 Task: Add 'New Email' to the Quick Access Toolbar in Outlook.
Action: Mouse moved to (48, 30)
Screenshot: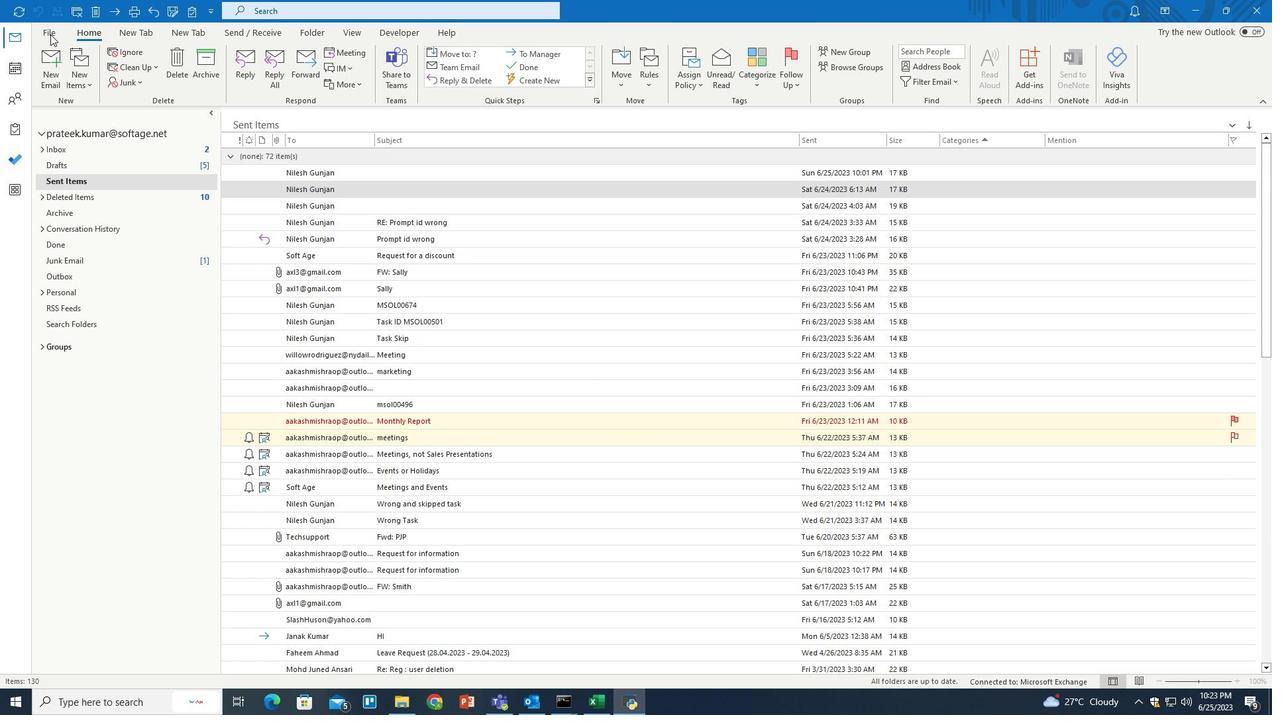 
Action: Mouse pressed left at (48, 30)
Screenshot: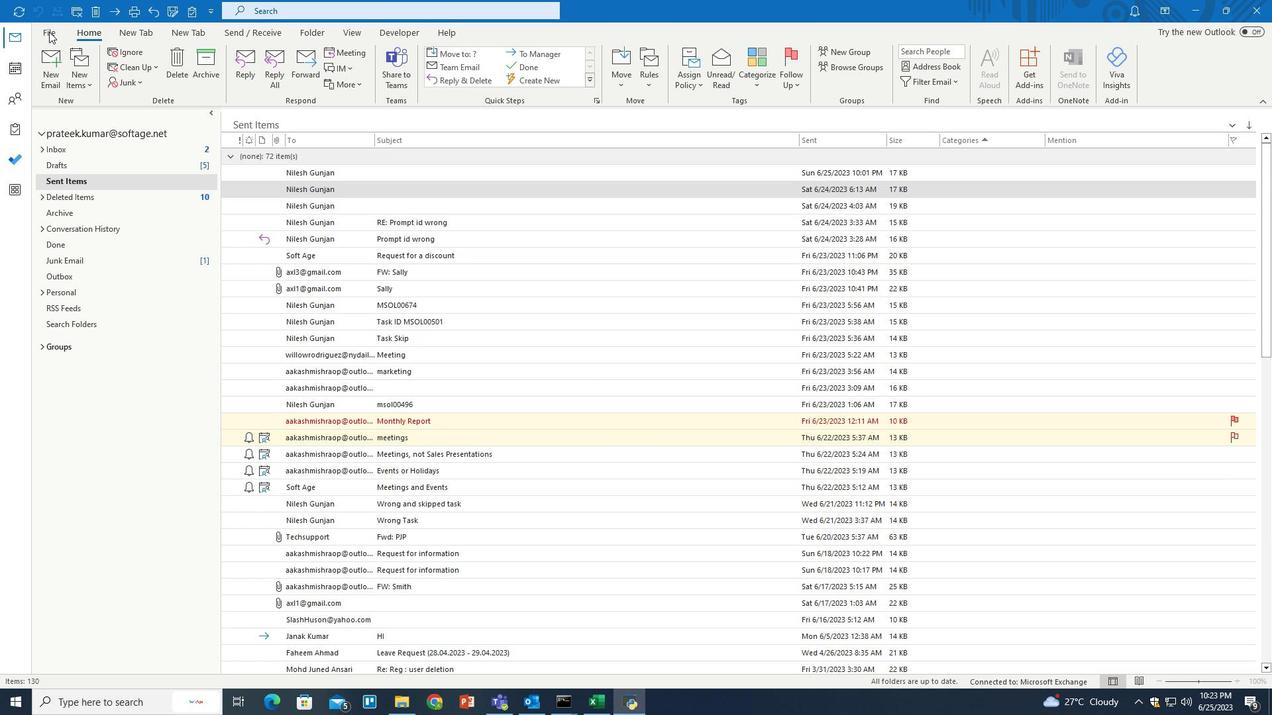 
Action: Mouse pressed left at (48, 30)
Screenshot: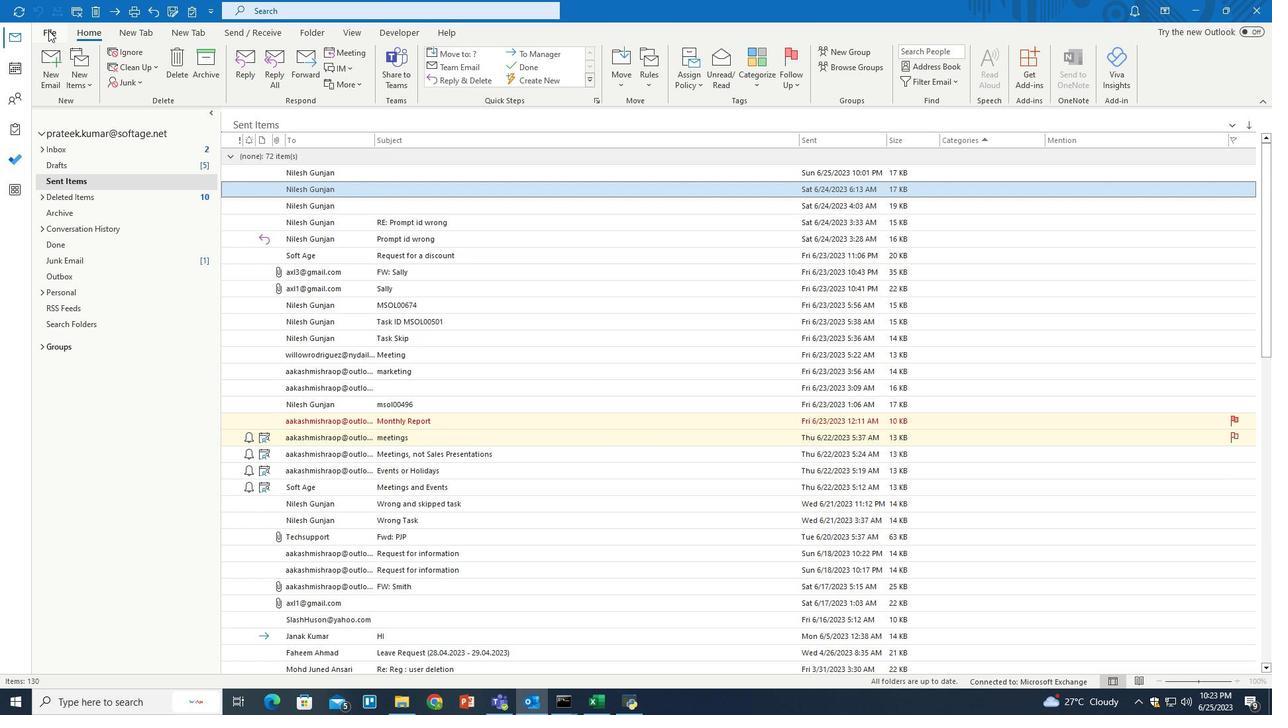
Action: Mouse moved to (44, 631)
Screenshot: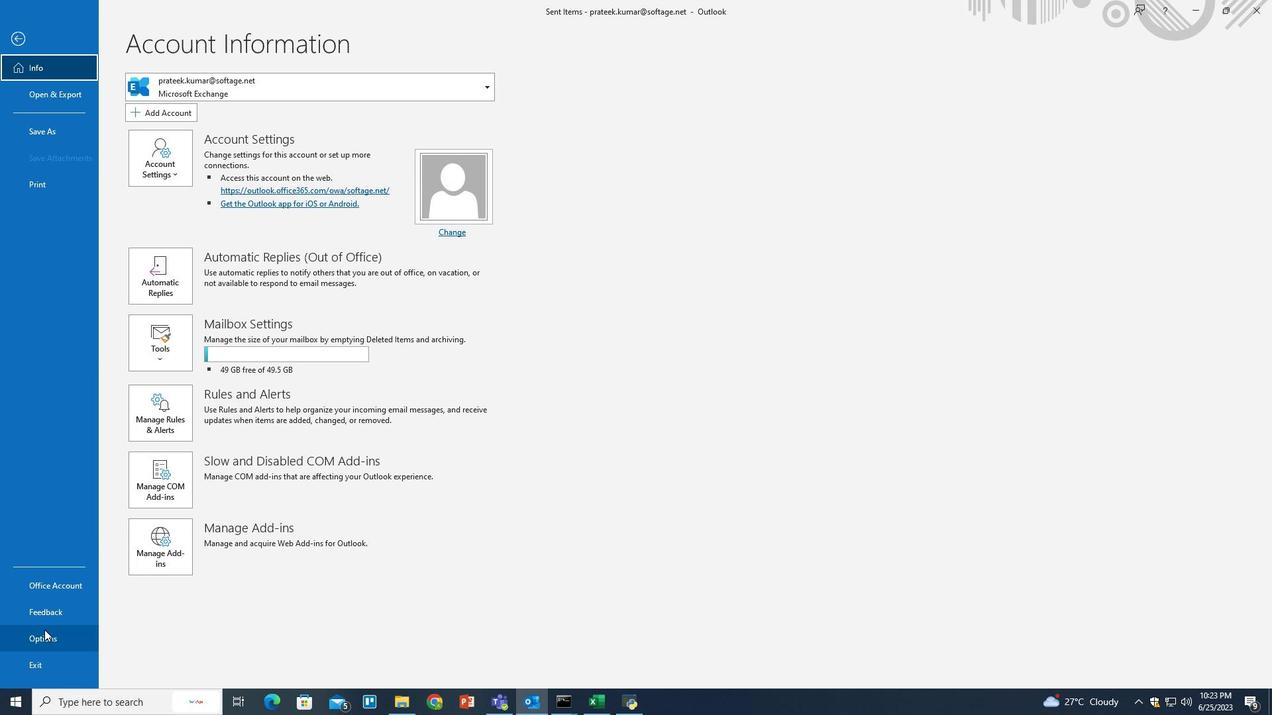 
Action: Mouse pressed left at (44, 631)
Screenshot: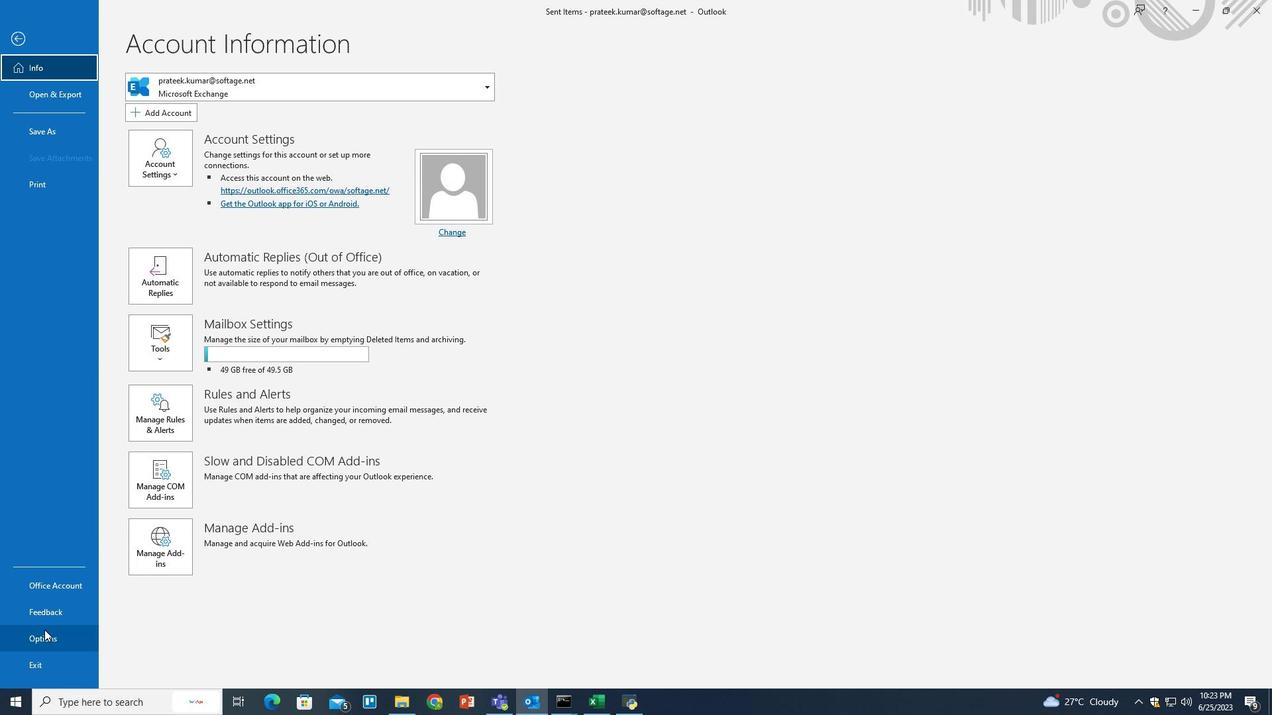 
Action: Mouse moved to (374, 358)
Screenshot: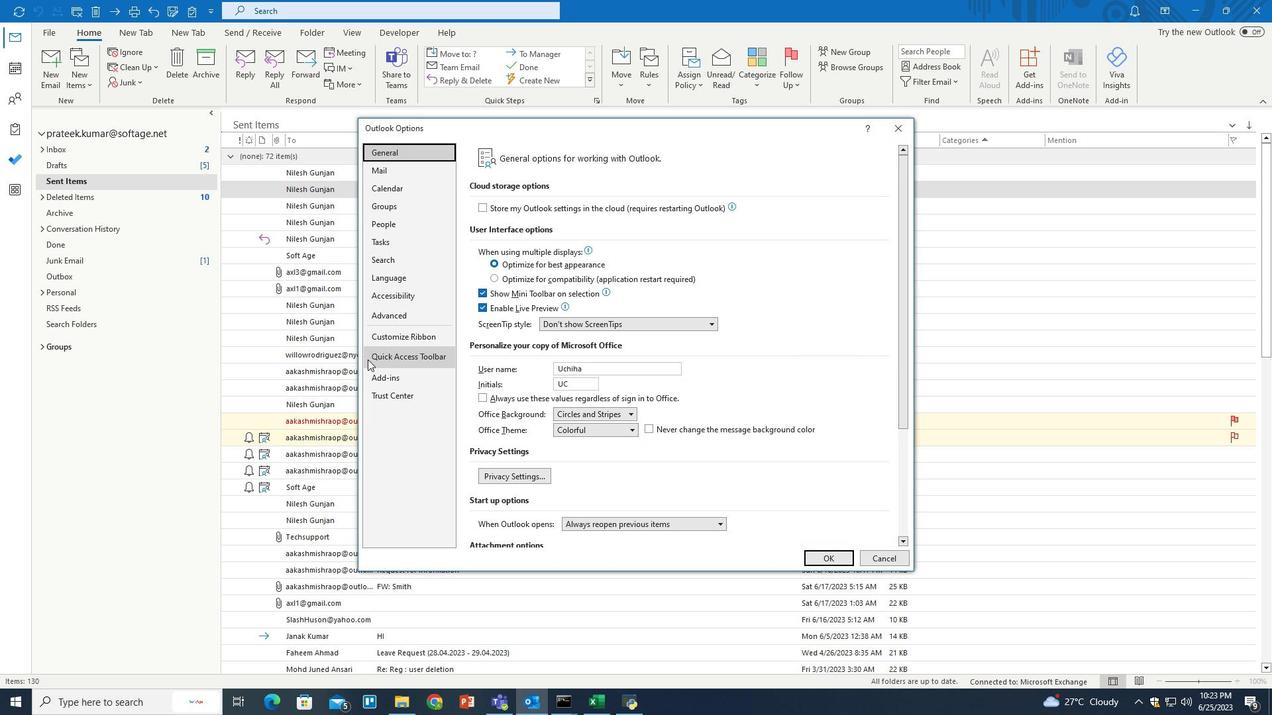 
Action: Mouse pressed left at (374, 358)
Screenshot: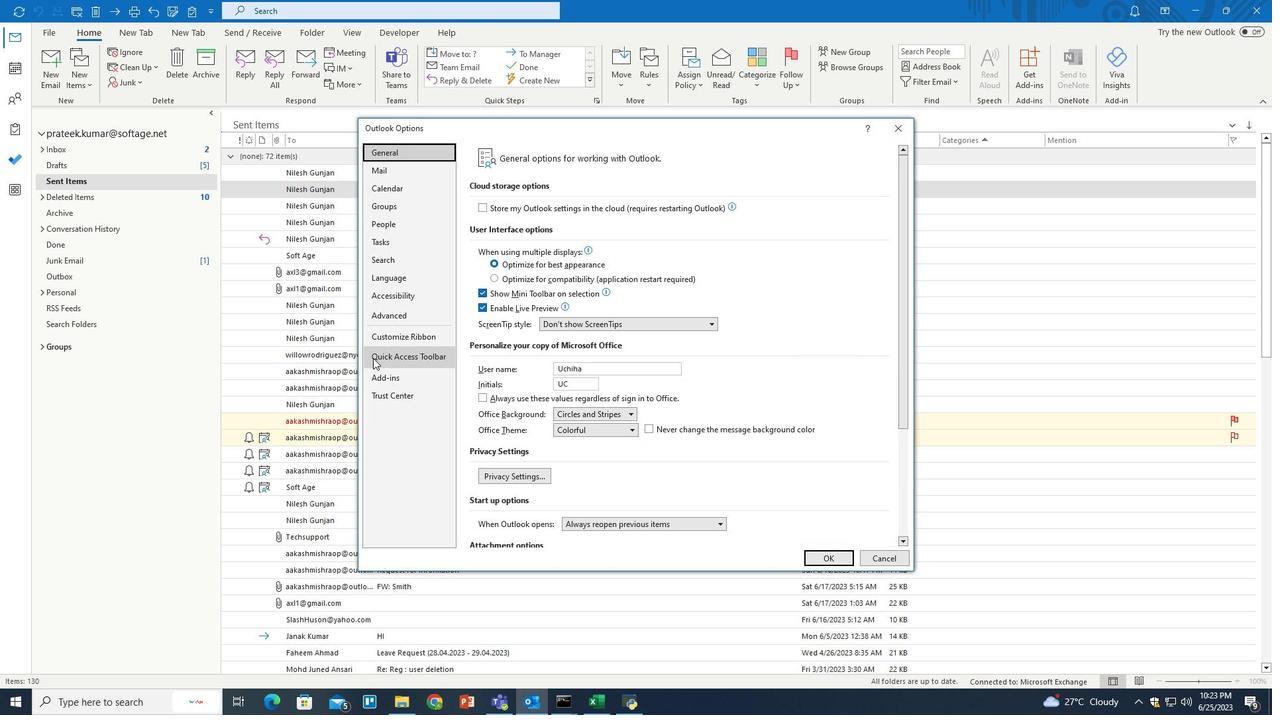 
Action: Mouse moved to (513, 444)
Screenshot: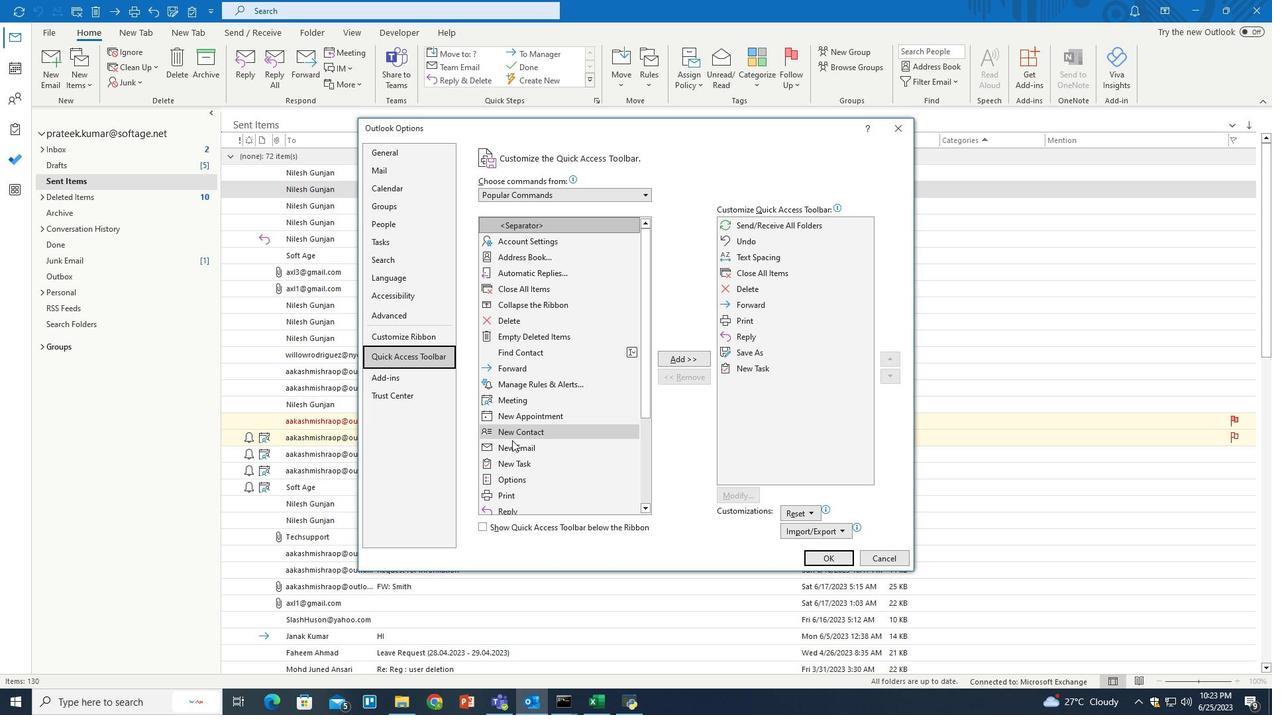 
Action: Mouse pressed left at (513, 444)
Screenshot: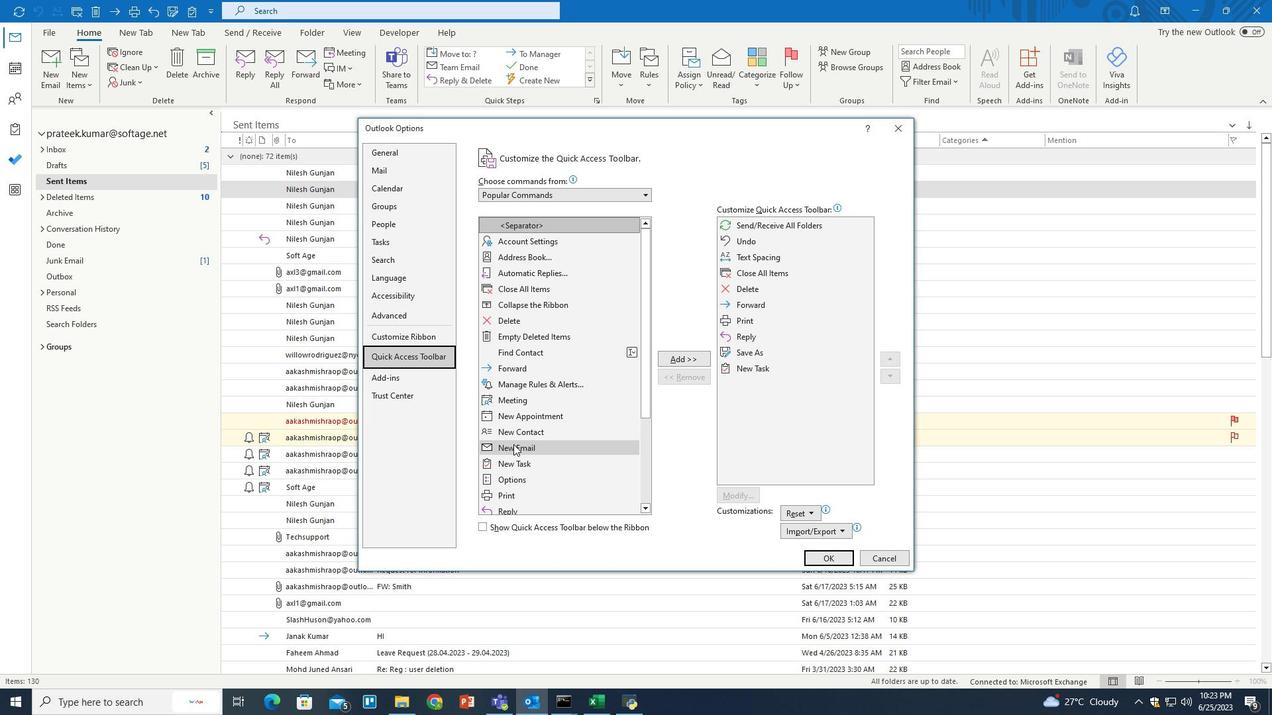 
Action: Mouse moved to (695, 358)
Screenshot: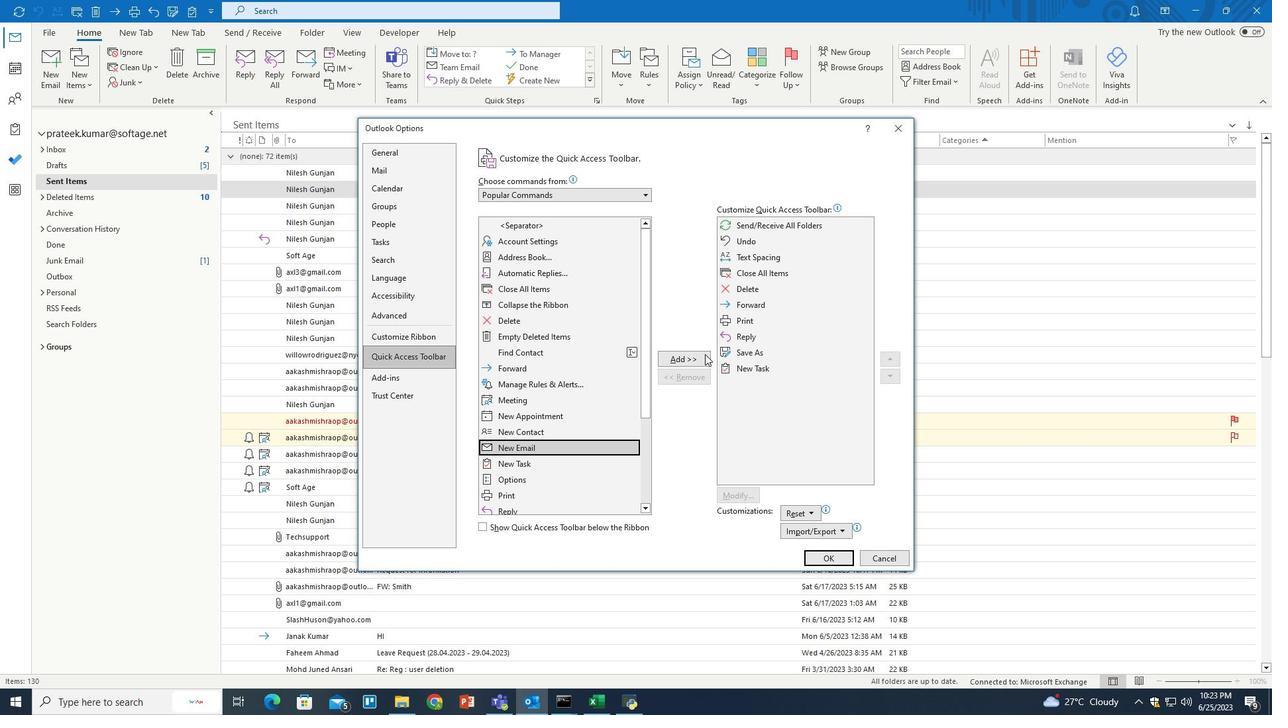 
Action: Mouse pressed left at (695, 358)
Screenshot: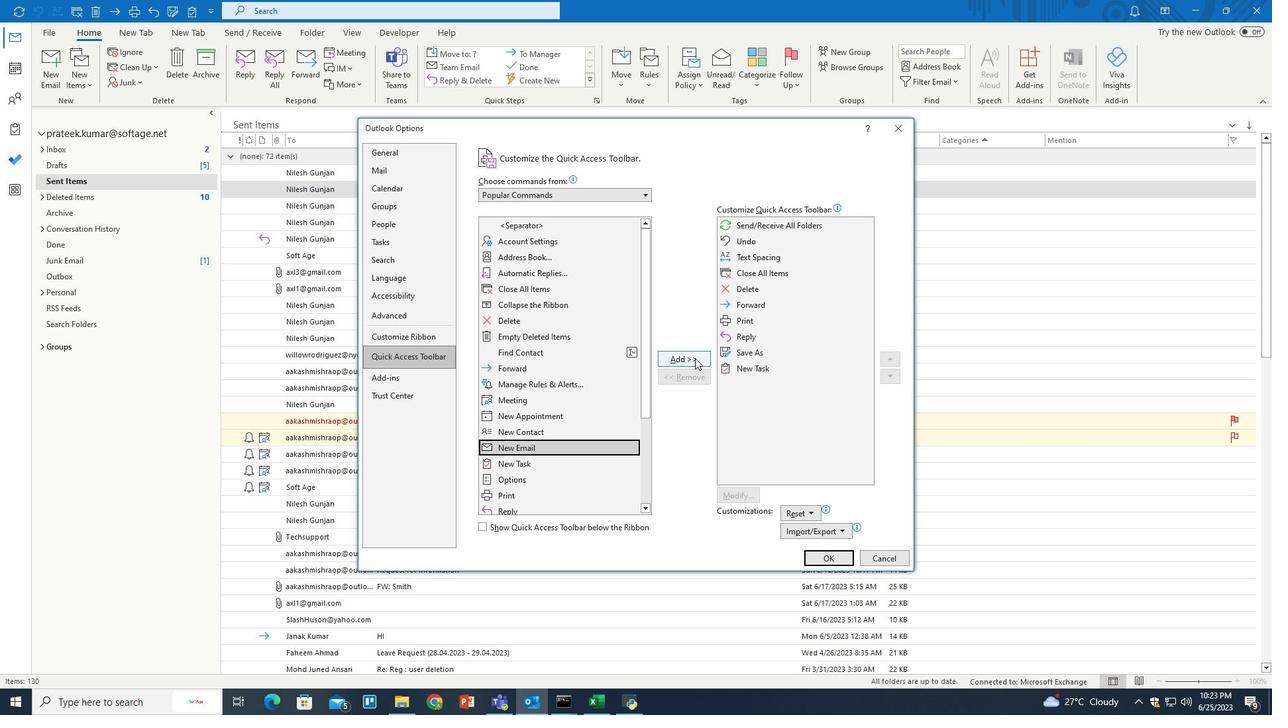 
Action: Mouse moved to (823, 556)
Screenshot: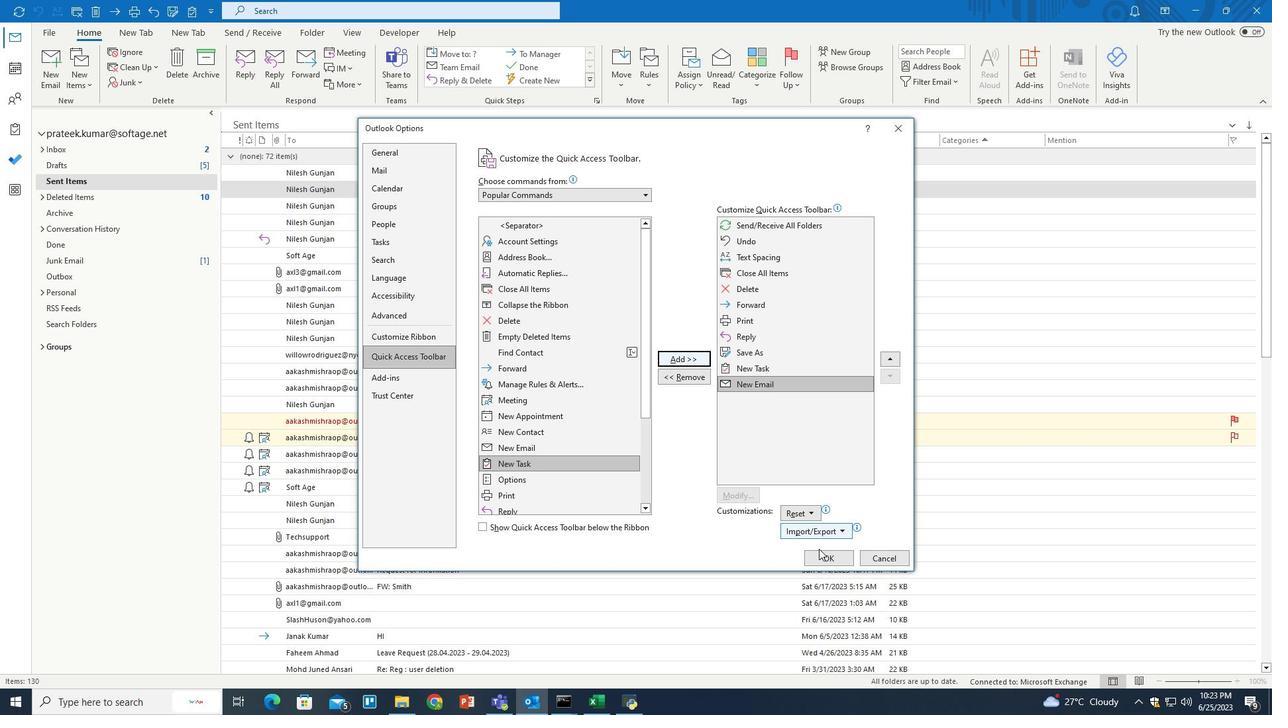 
Action: Mouse pressed left at (823, 556)
Screenshot: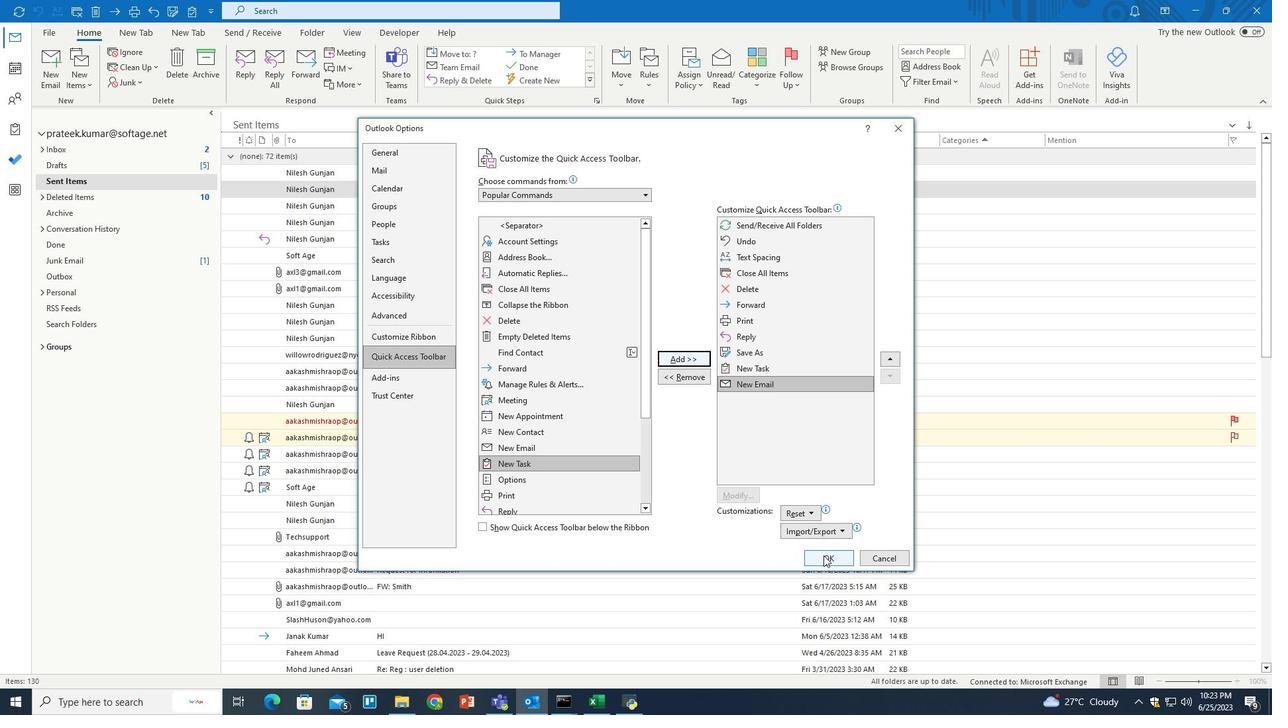 
Action: Mouse moved to (635, 423)
Screenshot: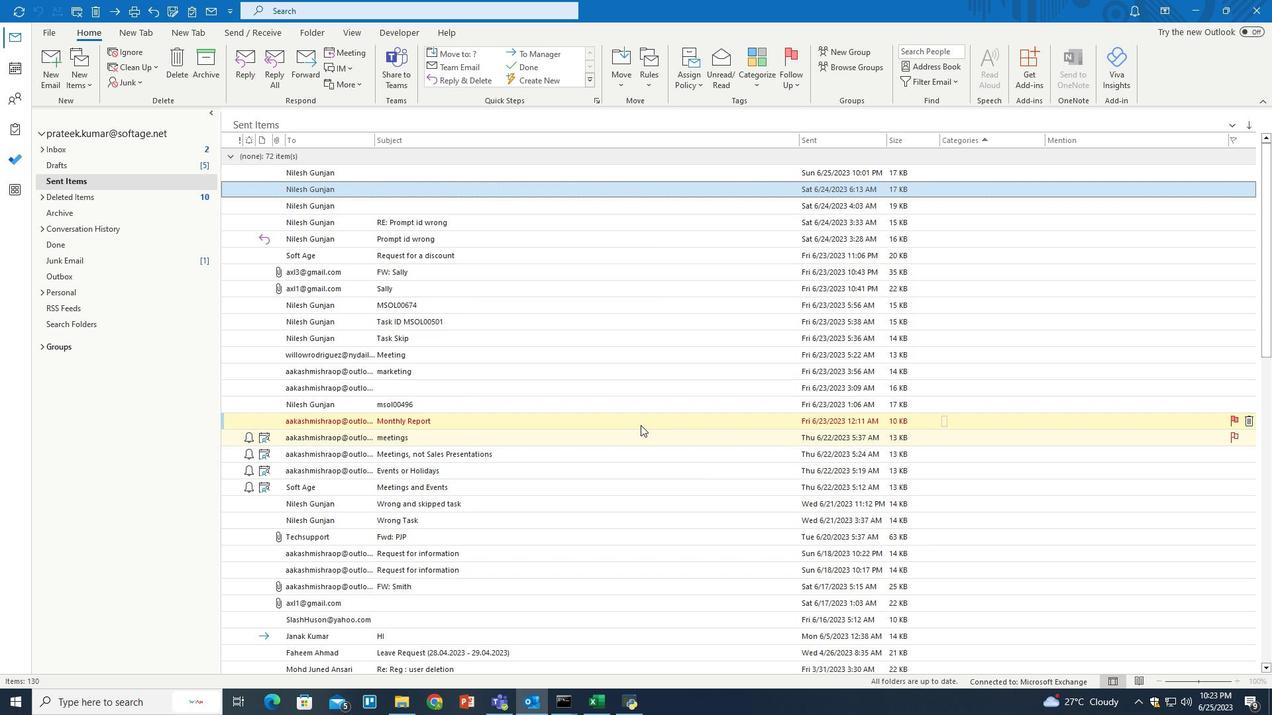 
